Task: Install budgeting extensions for tracking expenses and managing finances.
Action: Mouse moved to (945, 23)
Screenshot: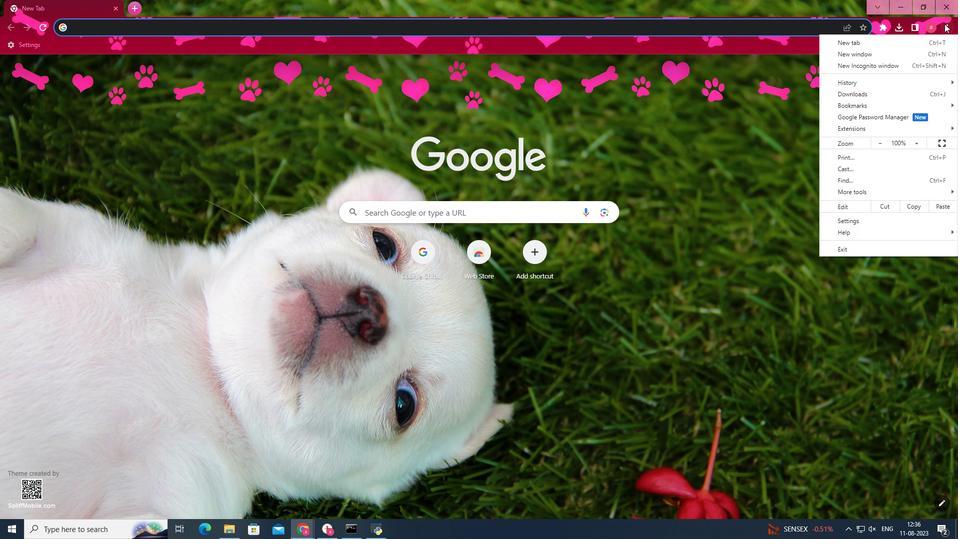 
Action: Mouse pressed left at (945, 23)
Screenshot: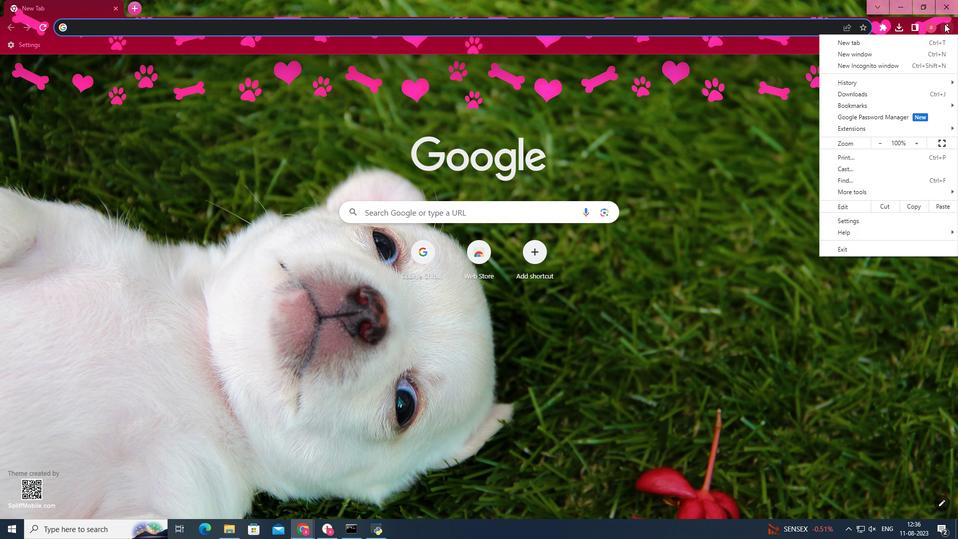 
Action: Mouse moved to (798, 199)
Screenshot: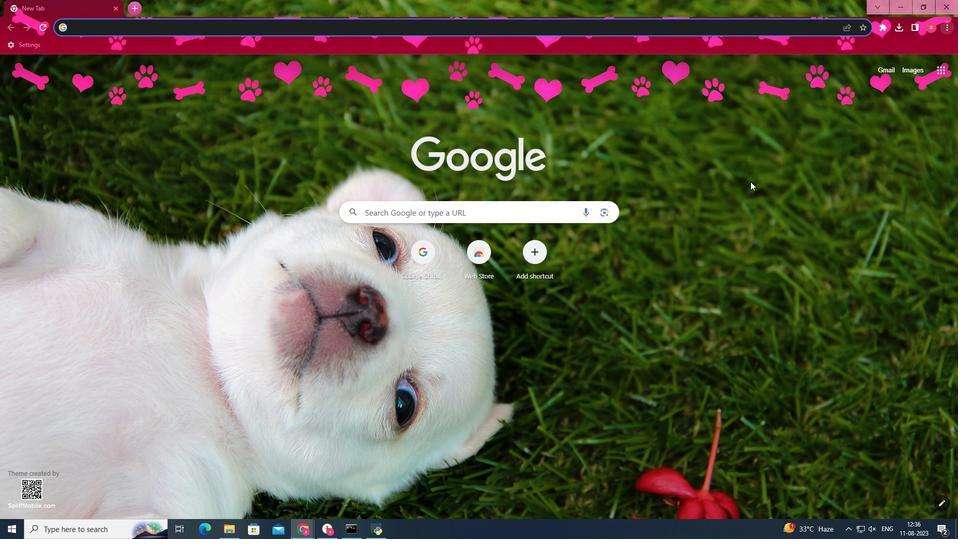 
Action: Mouse pressed left at (856, 219)
Screenshot: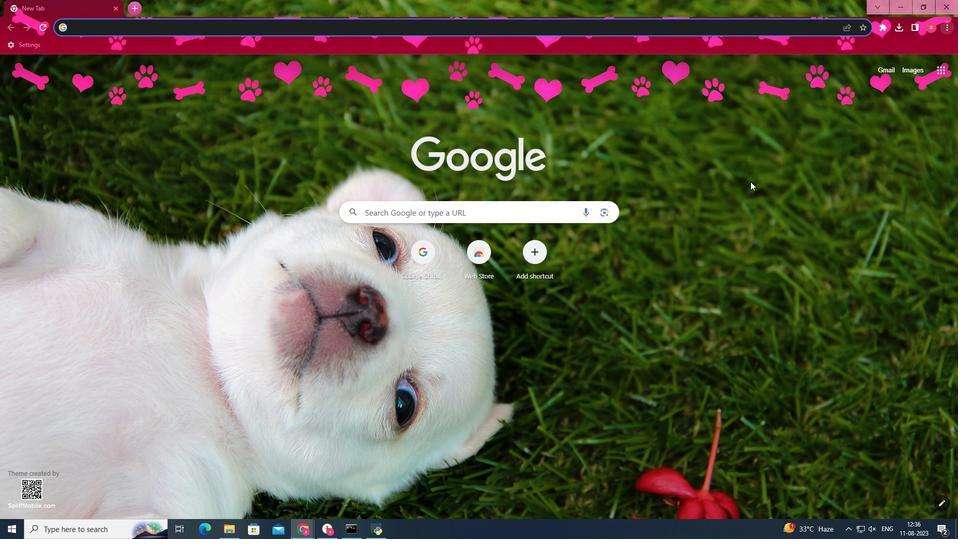 
Action: Mouse moved to (54, 360)
Screenshot: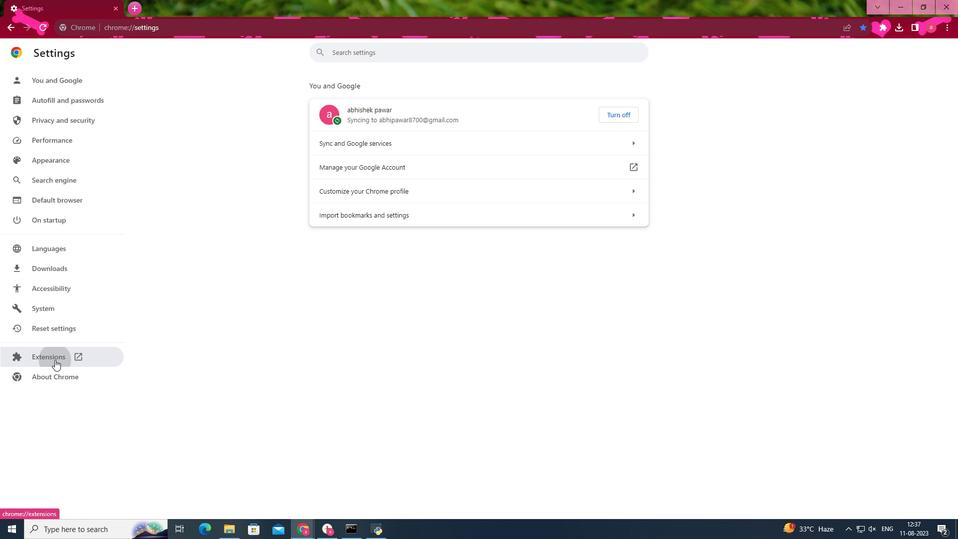 
Action: Mouse pressed left at (54, 360)
Screenshot: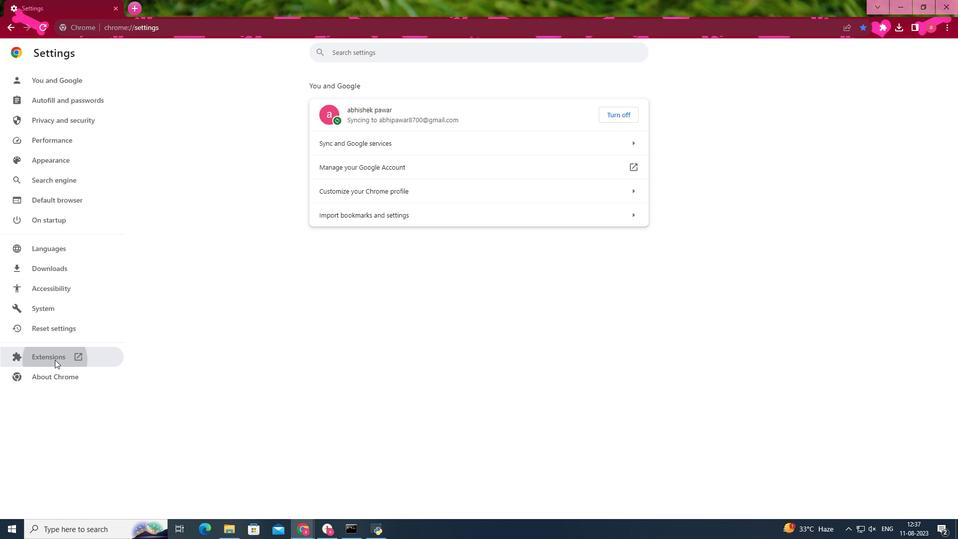 
Action: Mouse moved to (17, 47)
Screenshot: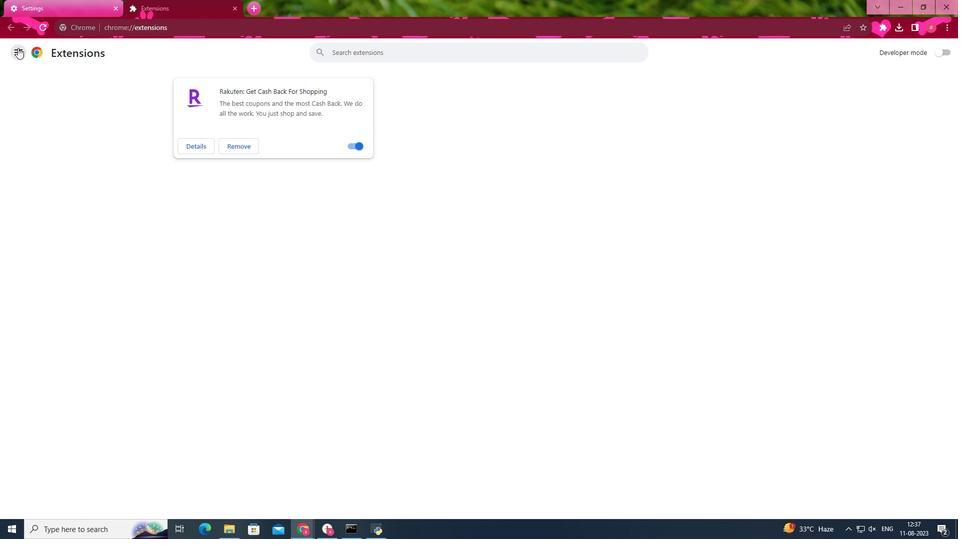 
Action: Mouse pressed left at (17, 47)
Screenshot: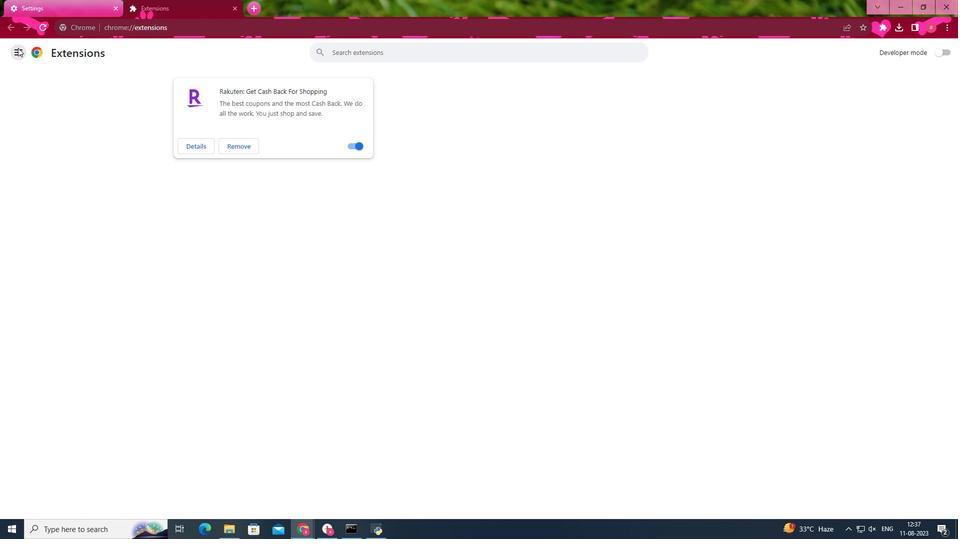 
Action: Mouse moved to (64, 505)
Screenshot: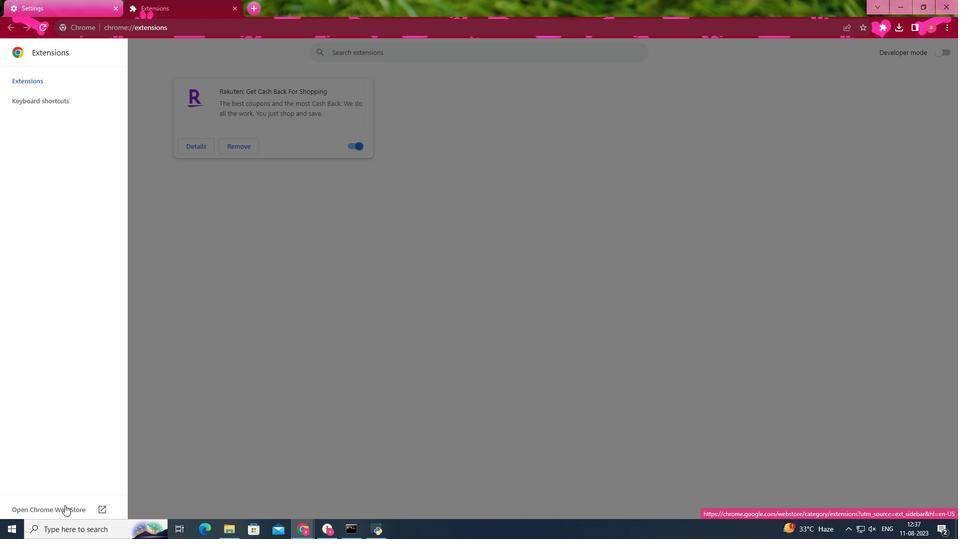 
Action: Mouse pressed left at (64, 505)
Screenshot: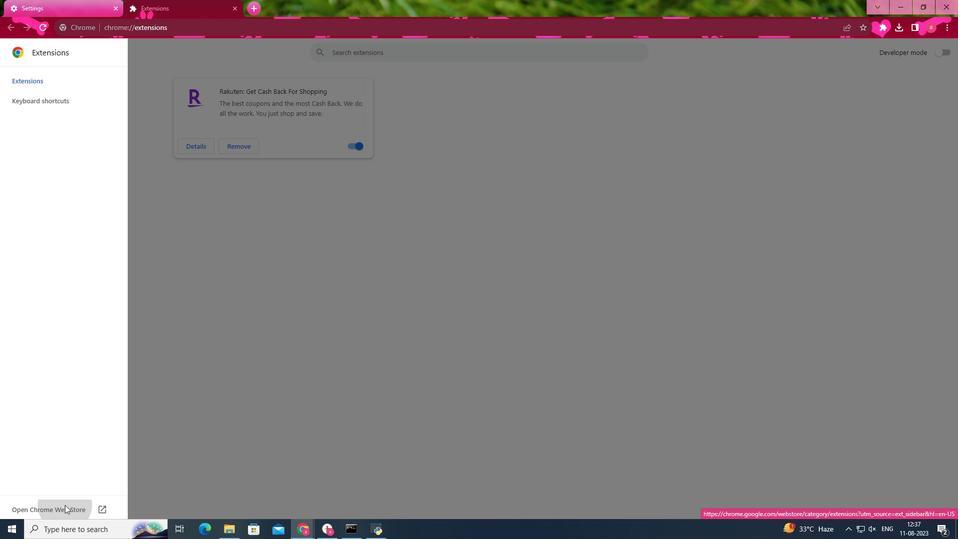 
Action: Mouse moved to (207, 89)
Screenshot: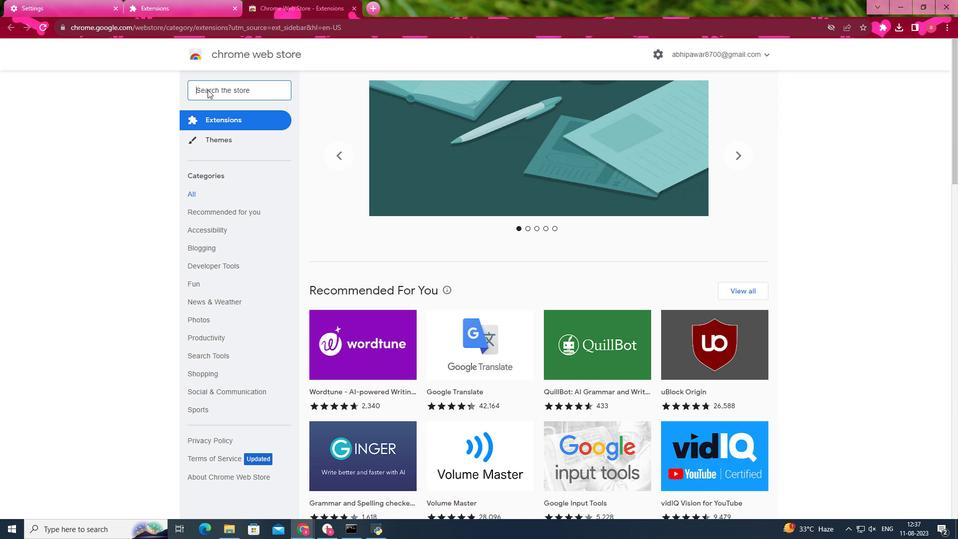 
Action: Mouse pressed left at (207, 89)
Screenshot: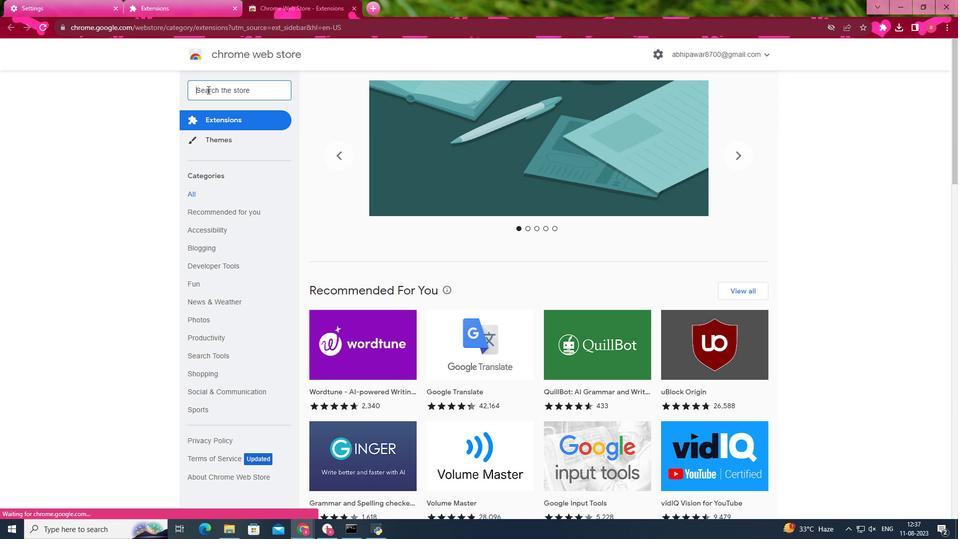 
Action: Key pressed budgeting<Key.enter>
Screenshot: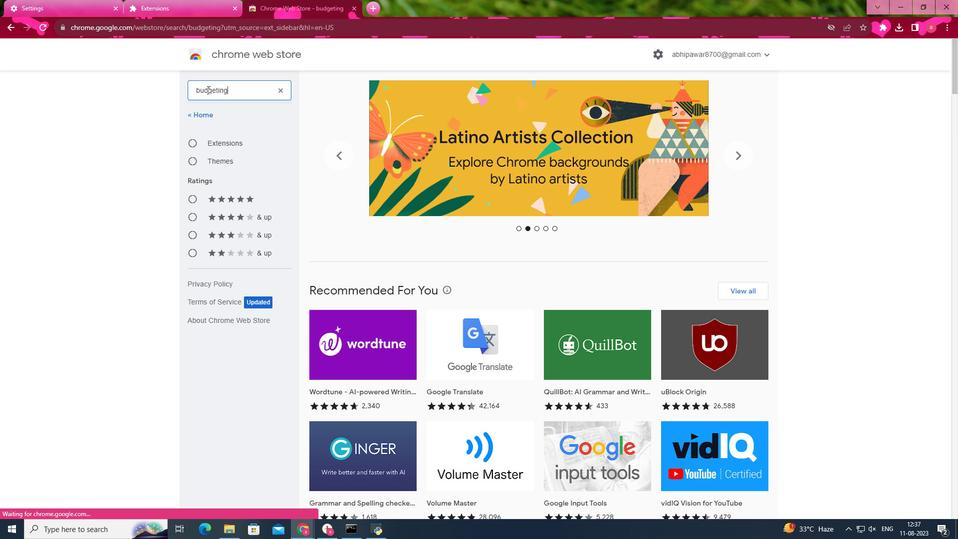 
Action: Mouse moved to (424, 189)
Screenshot: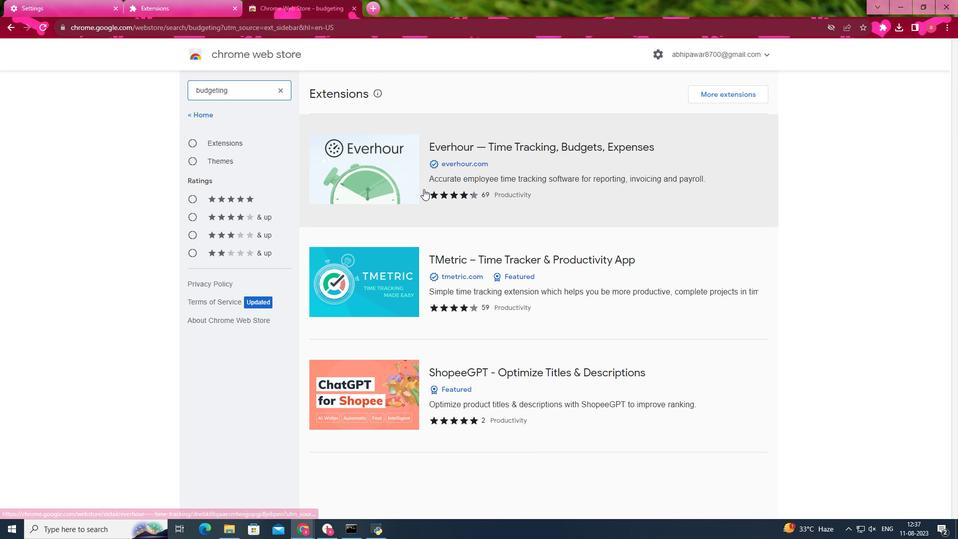 
Action: Mouse pressed left at (424, 189)
Screenshot: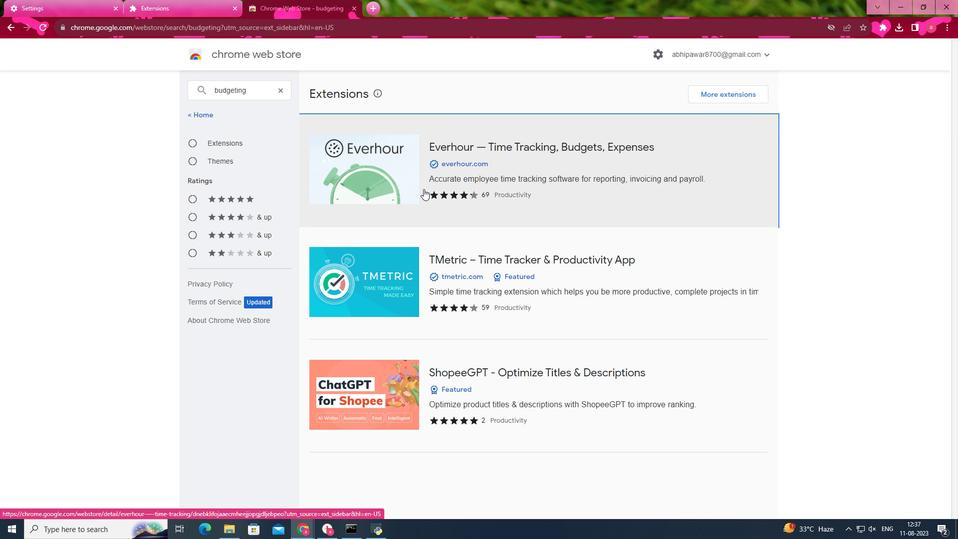 
Action: Mouse moved to (13, 26)
Screenshot: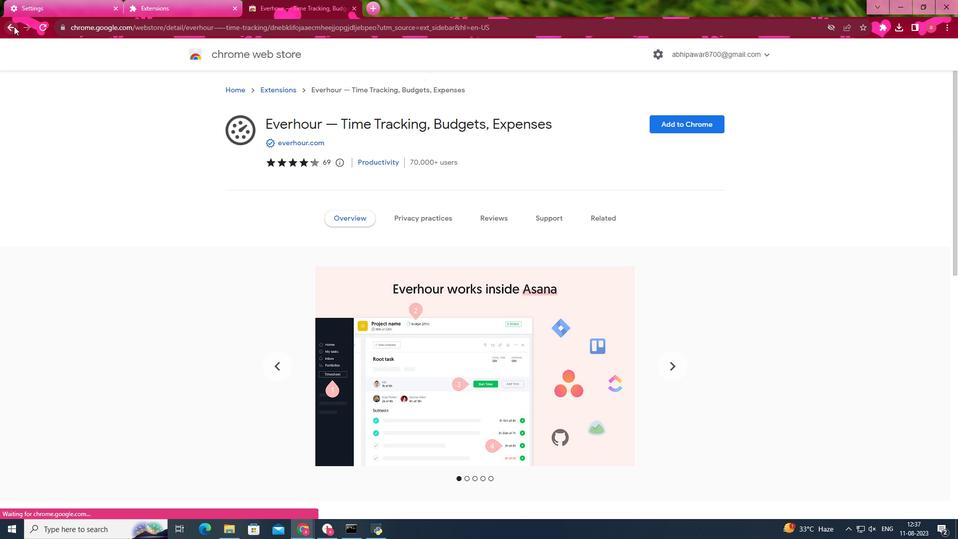 
Action: Mouse pressed left at (13, 26)
Screenshot: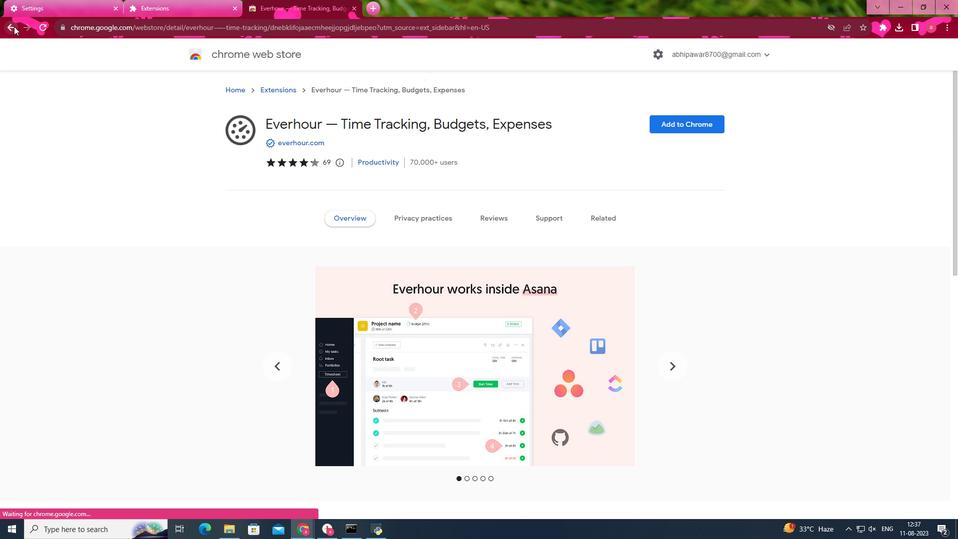
Action: Mouse moved to (410, 273)
Screenshot: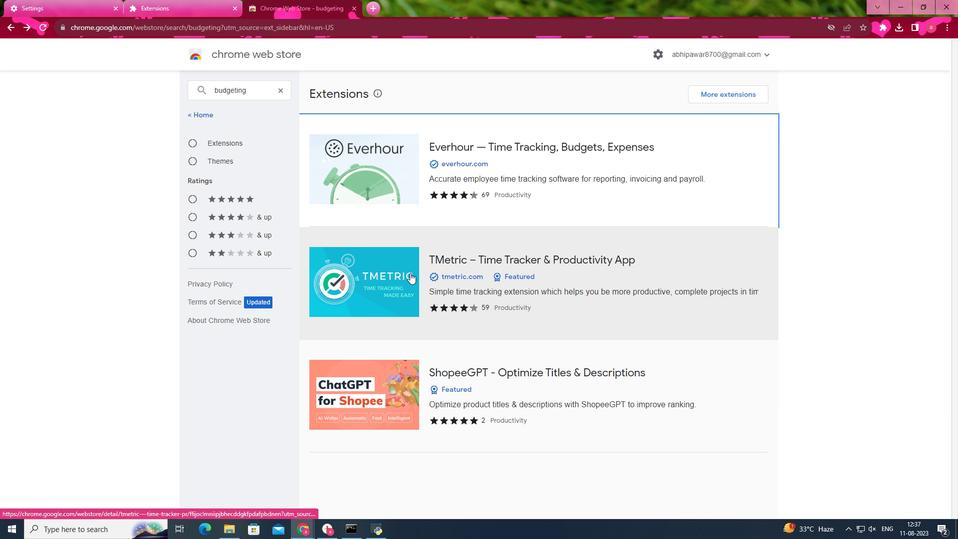 
Action: Mouse pressed left at (410, 273)
Screenshot: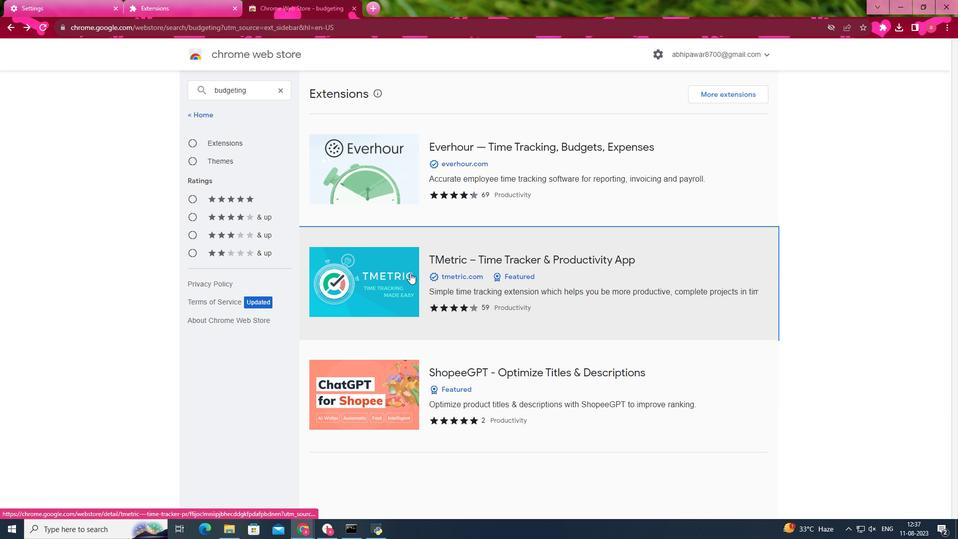 
Action: Mouse moved to (687, 122)
Screenshot: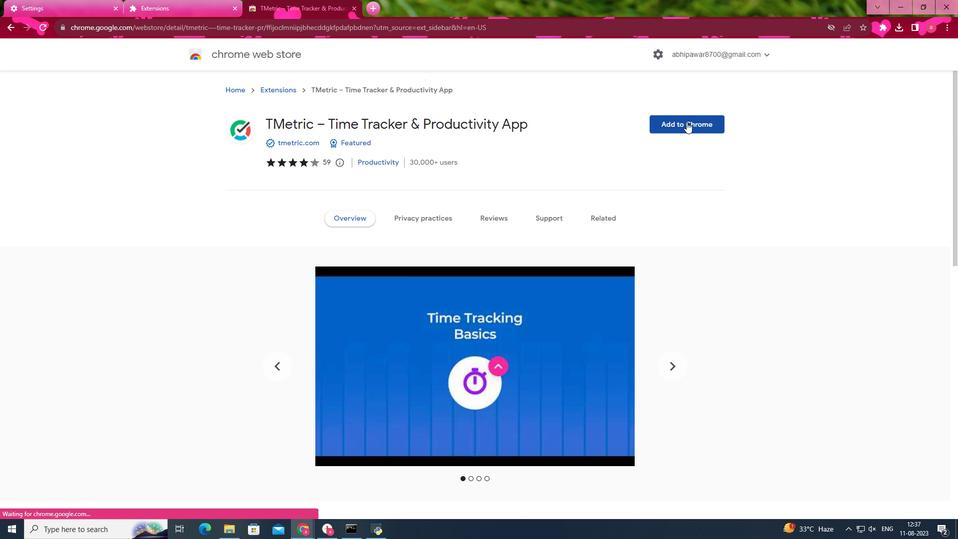 
Action: Mouse pressed left at (687, 122)
Screenshot: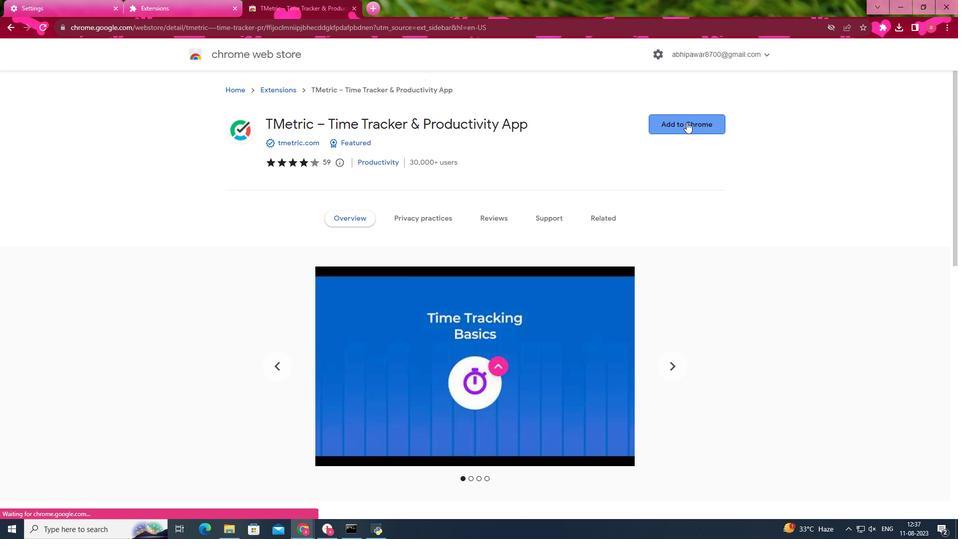 
Action: Mouse moved to (506, 148)
Screenshot: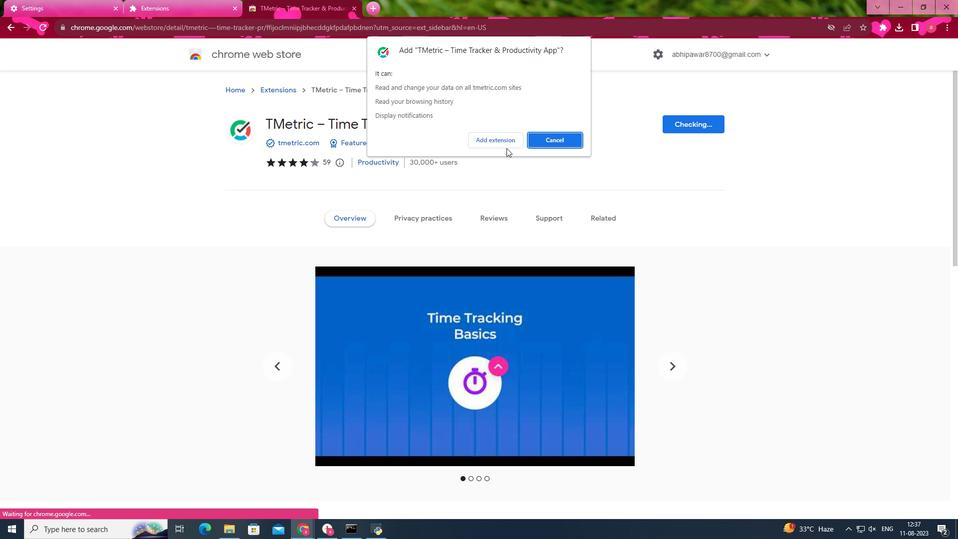 
Action: Mouse pressed left at (506, 148)
Screenshot: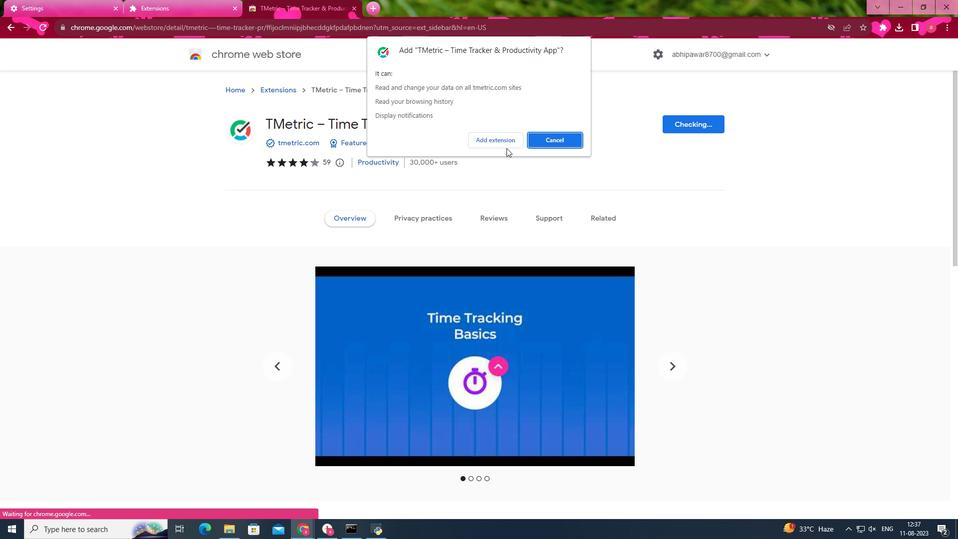 
Action: Mouse moved to (502, 142)
Screenshot: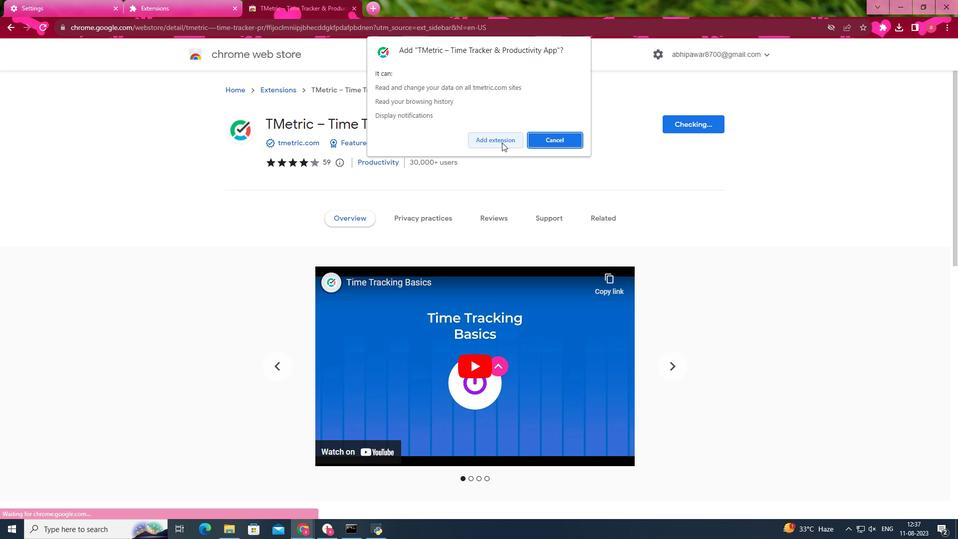 
Action: Mouse pressed left at (502, 142)
Screenshot: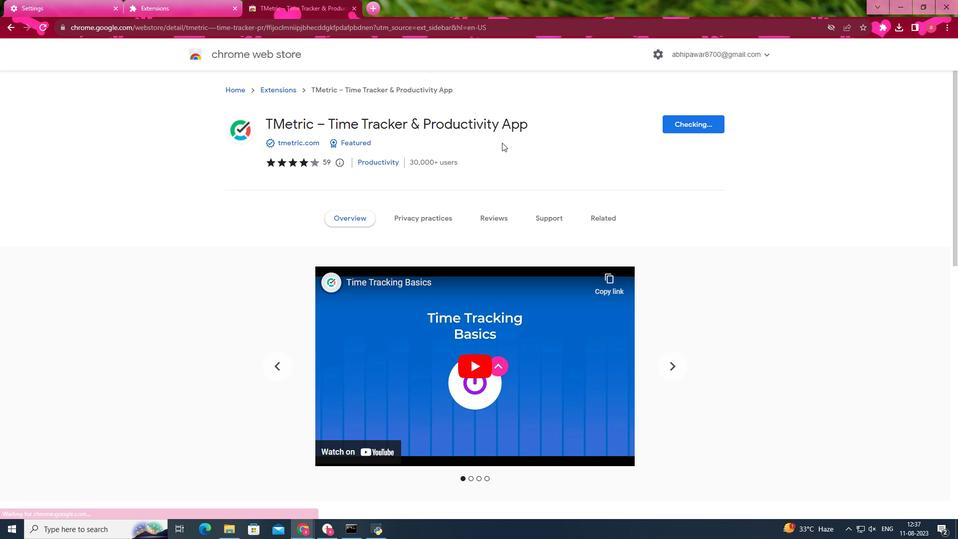 
Action: Mouse moved to (882, 26)
Screenshot: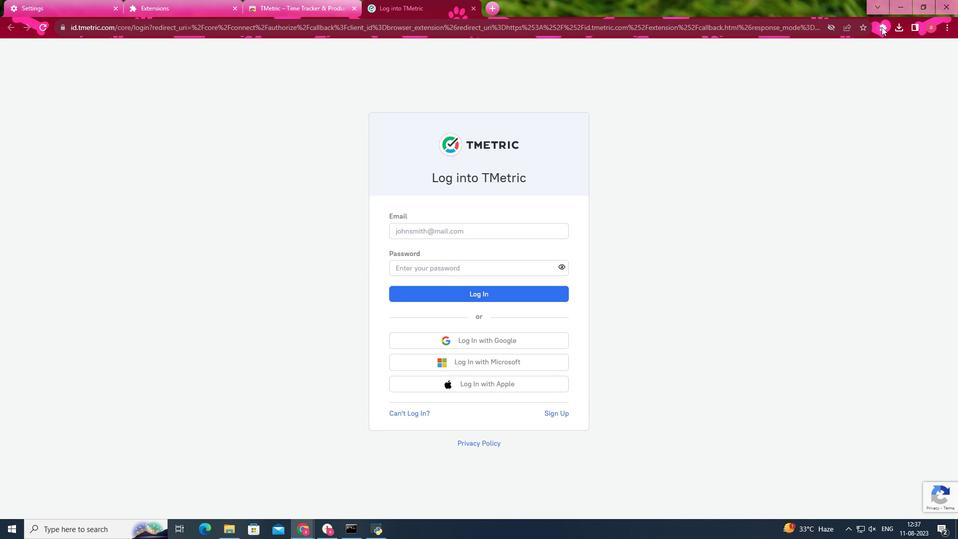 
Action: Mouse pressed left at (882, 26)
Screenshot: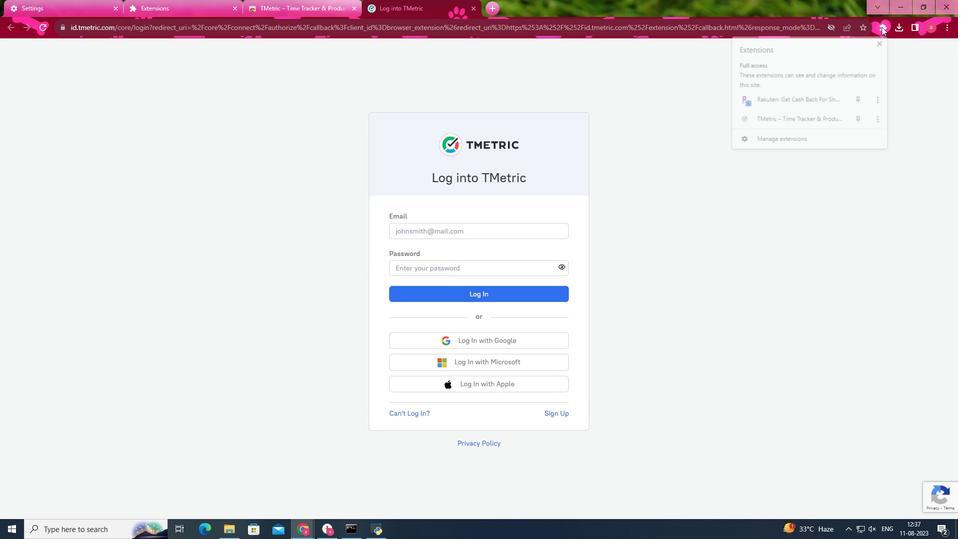 
Action: Mouse moved to (805, 116)
Screenshot: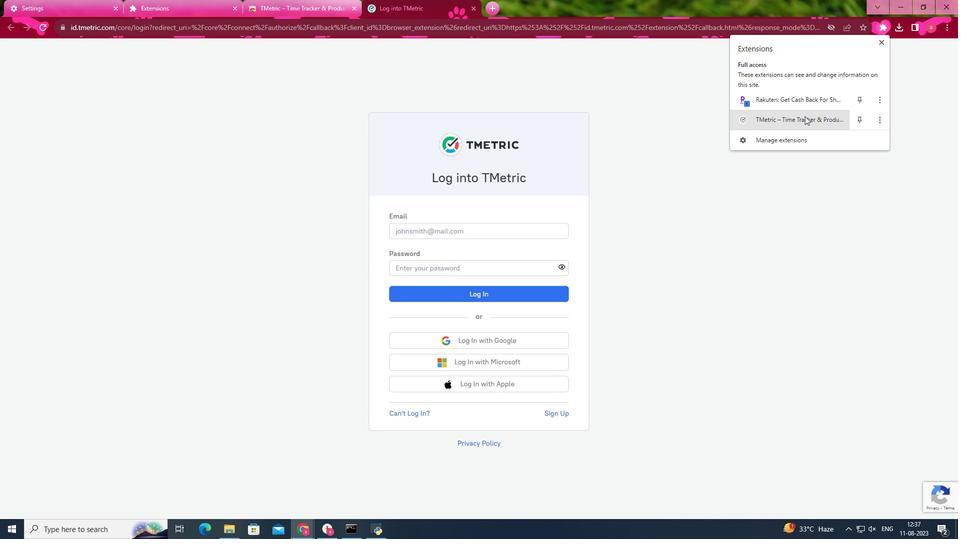 
Action: Mouse pressed left at (805, 116)
Screenshot: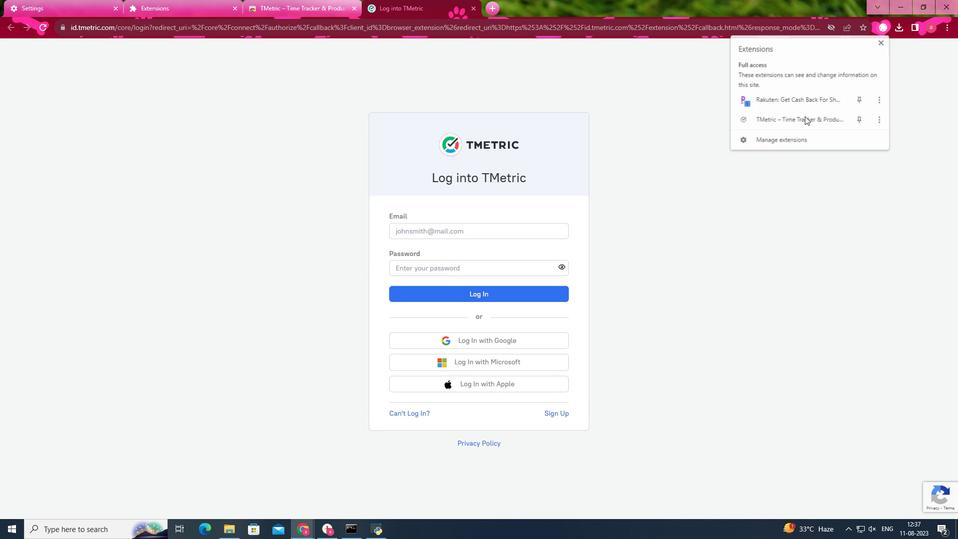 
Action: Mouse moved to (740, 128)
Screenshot: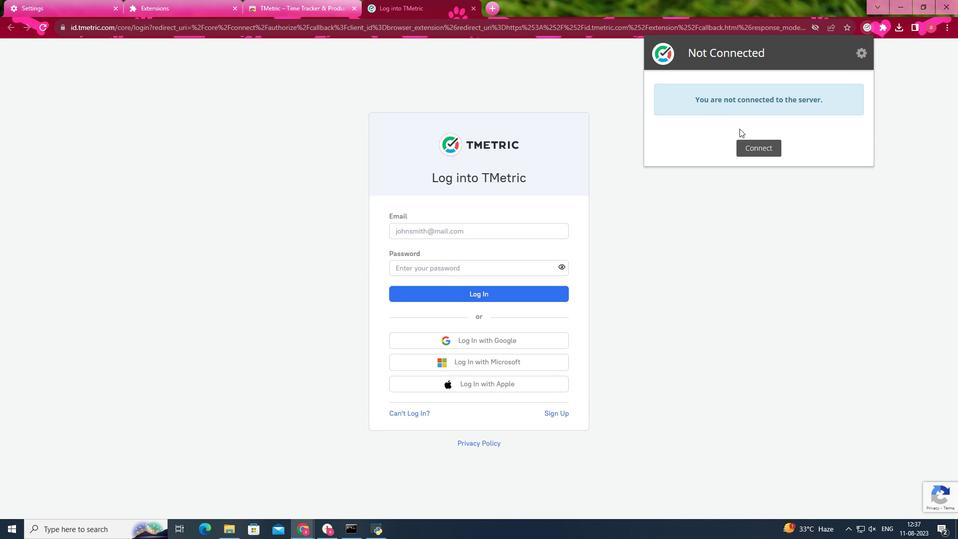 
Action: Mouse pressed left at (740, 128)
Screenshot: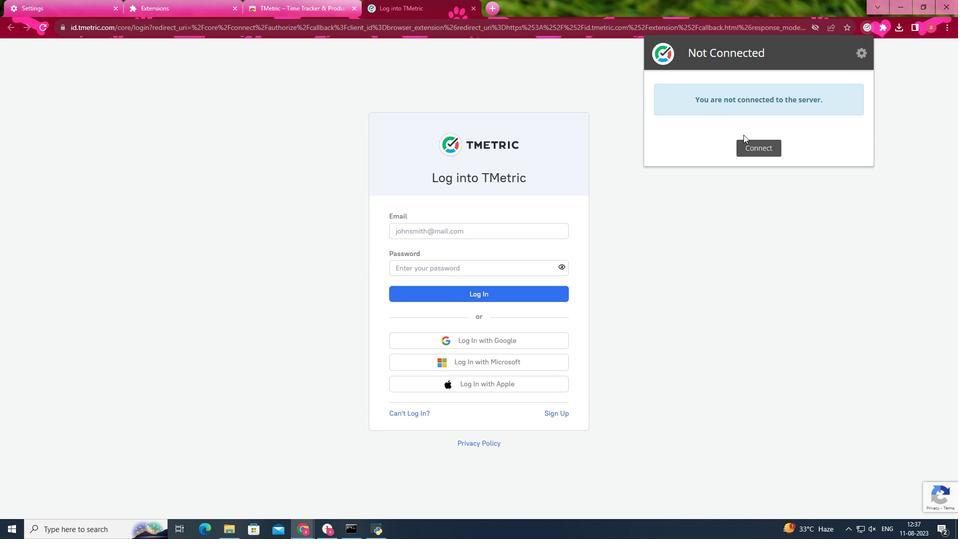 
Action: Mouse moved to (745, 138)
Screenshot: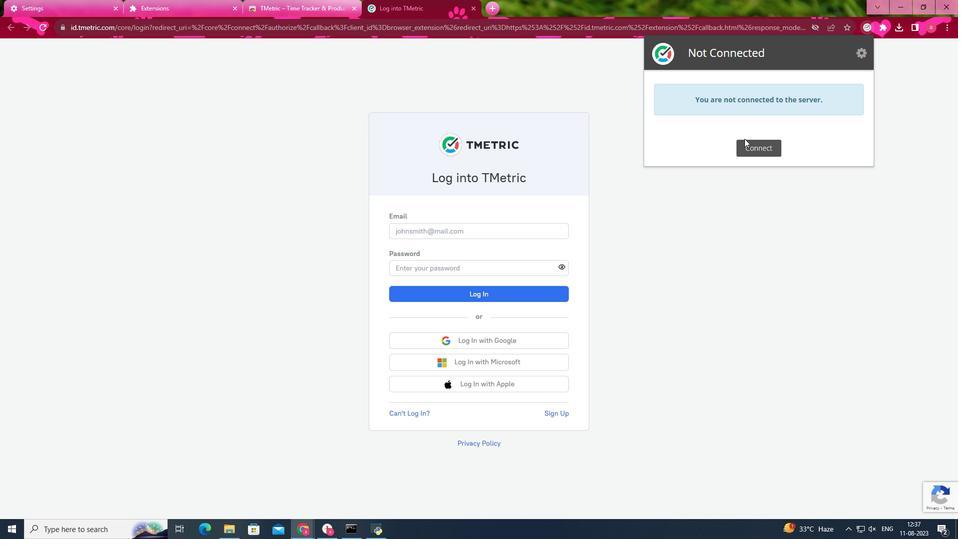 
Action: Mouse pressed left at (745, 138)
Screenshot: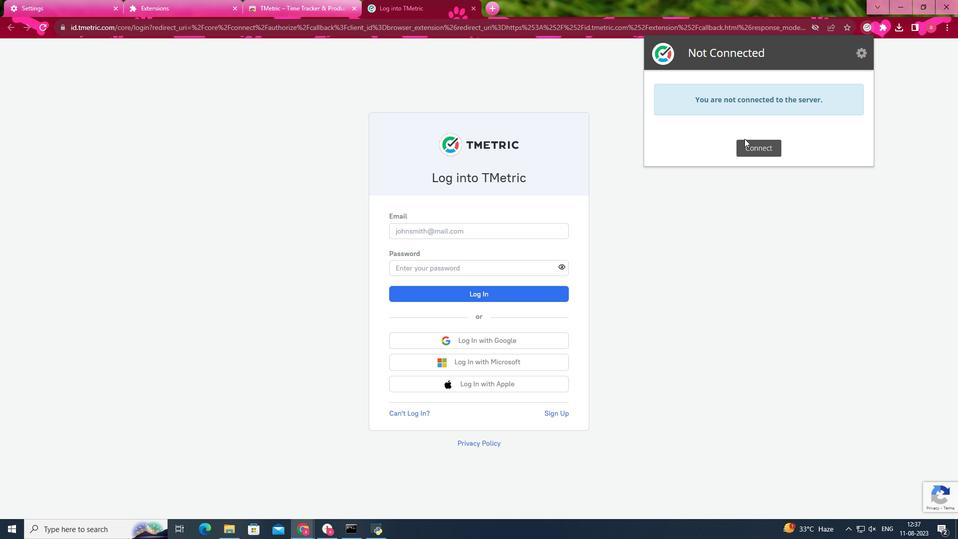 
Action: Mouse moved to (749, 144)
Screenshot: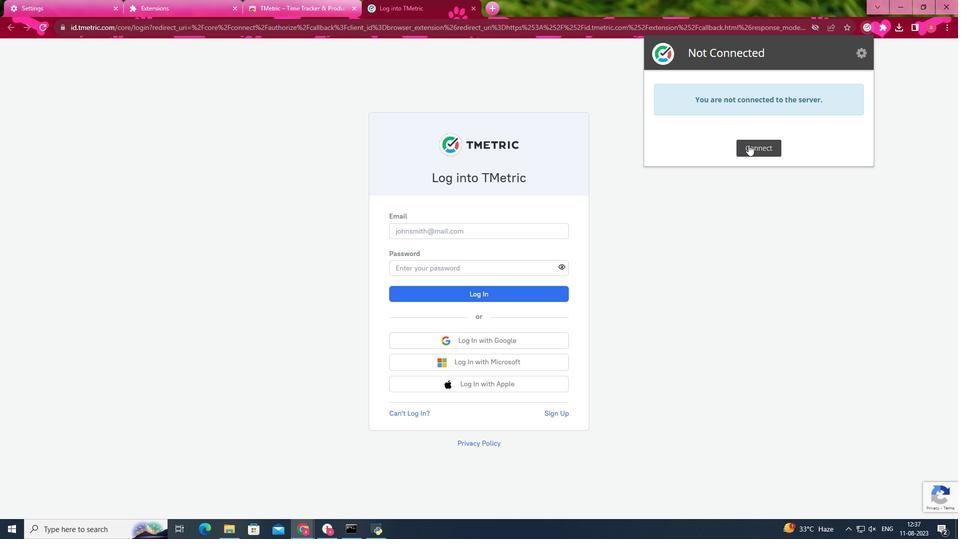 
Action: Mouse pressed left at (749, 144)
Screenshot: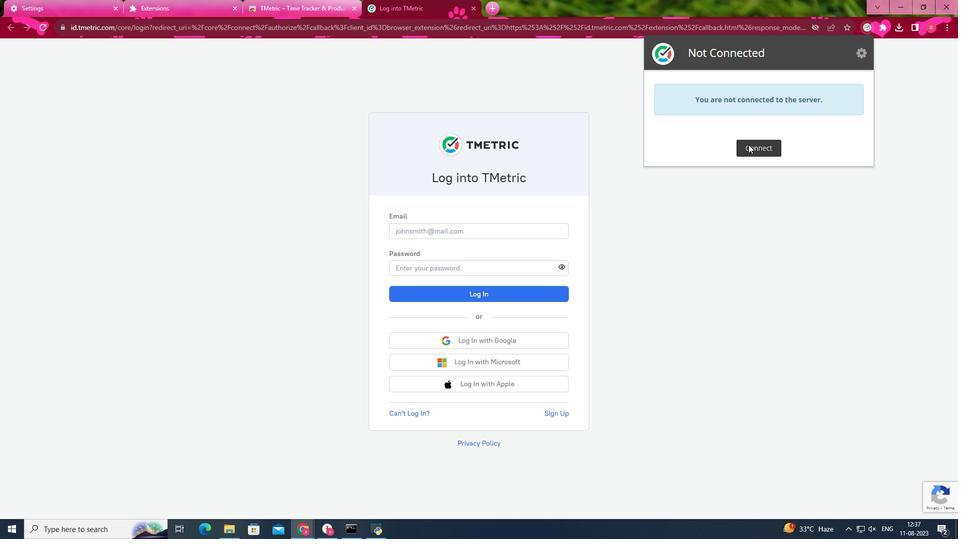 
Action: Mouse moved to (485, 341)
Screenshot: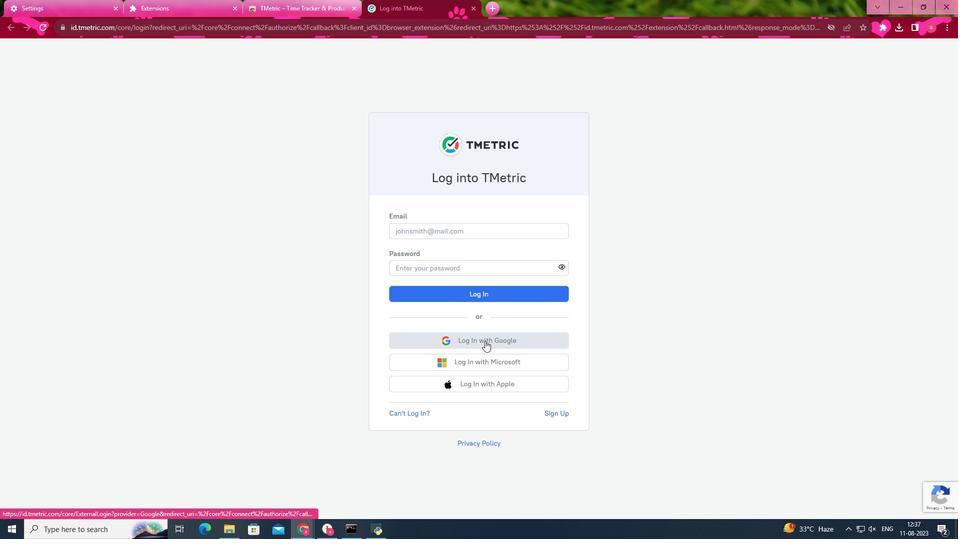 
Action: Mouse pressed left at (485, 341)
Screenshot: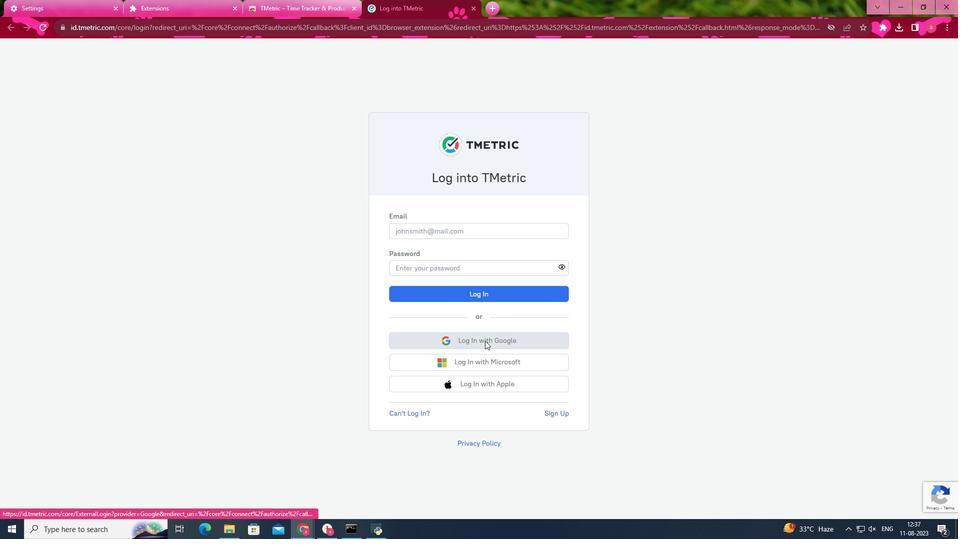 
Action: Mouse moved to (436, 276)
Screenshot: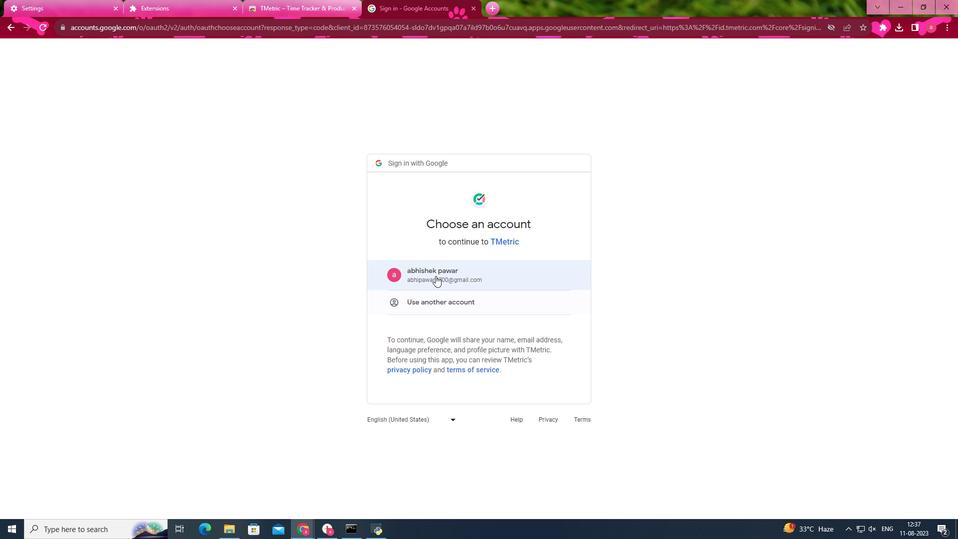 
Action: Mouse pressed left at (436, 276)
Screenshot: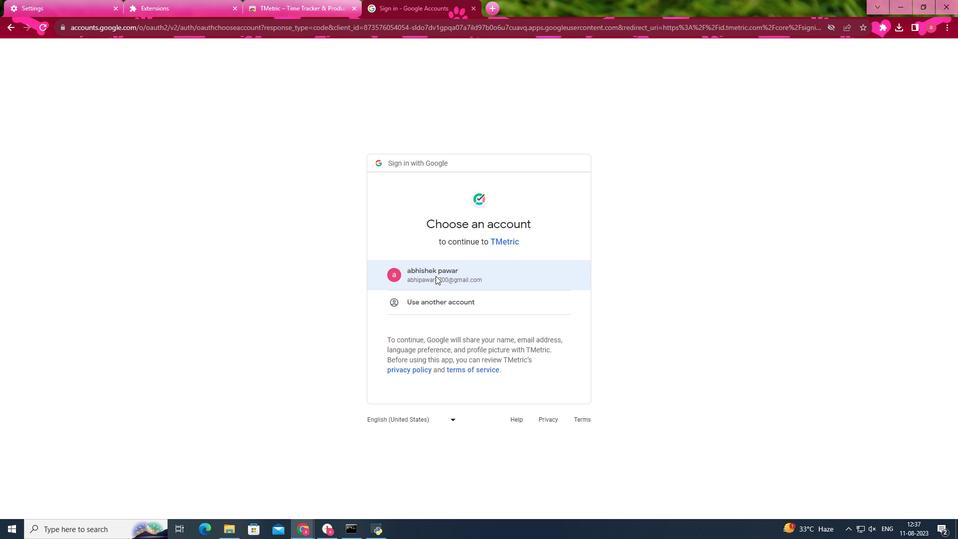 
Action: Mouse moved to (375, 260)
Screenshot: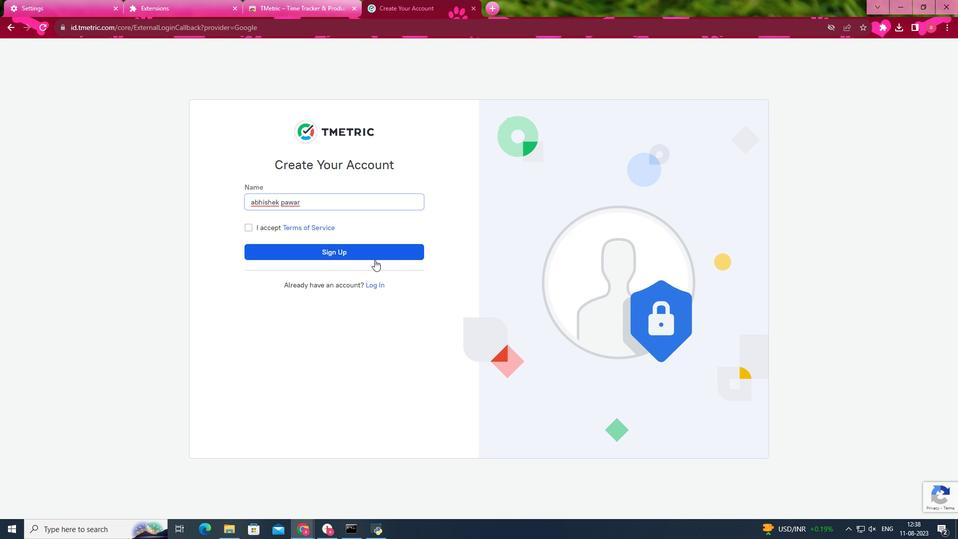 
Action: Mouse pressed left at (375, 260)
Screenshot: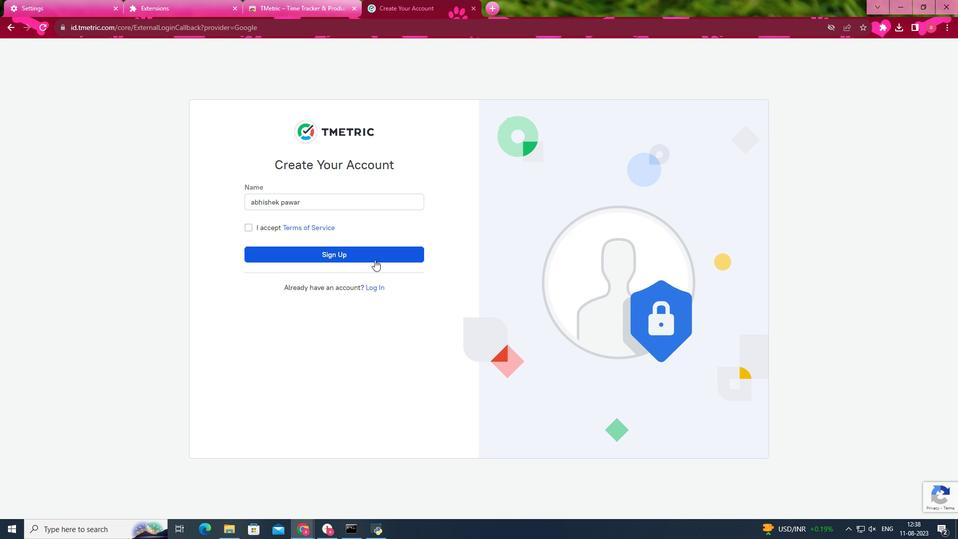 
Action: Mouse moved to (247, 229)
Screenshot: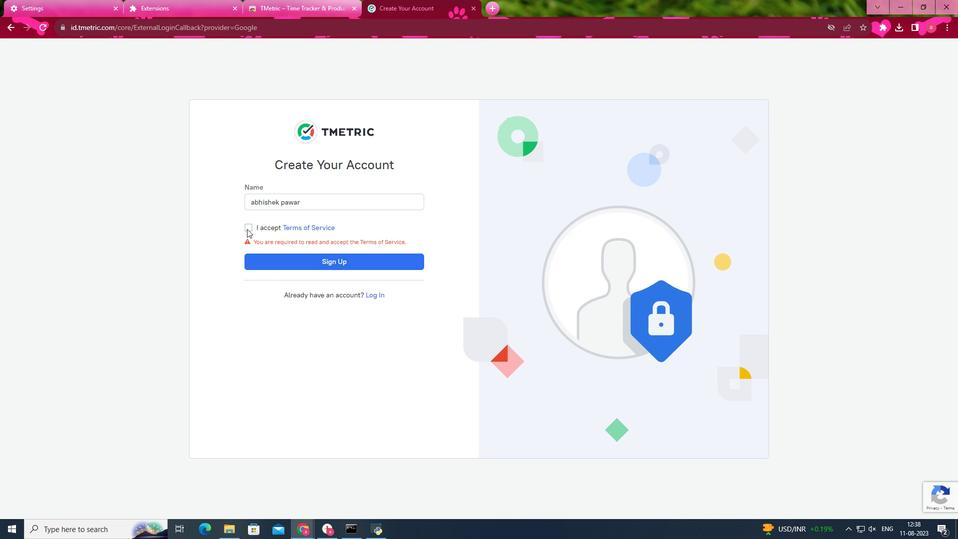 
Action: Mouse pressed left at (247, 229)
Screenshot: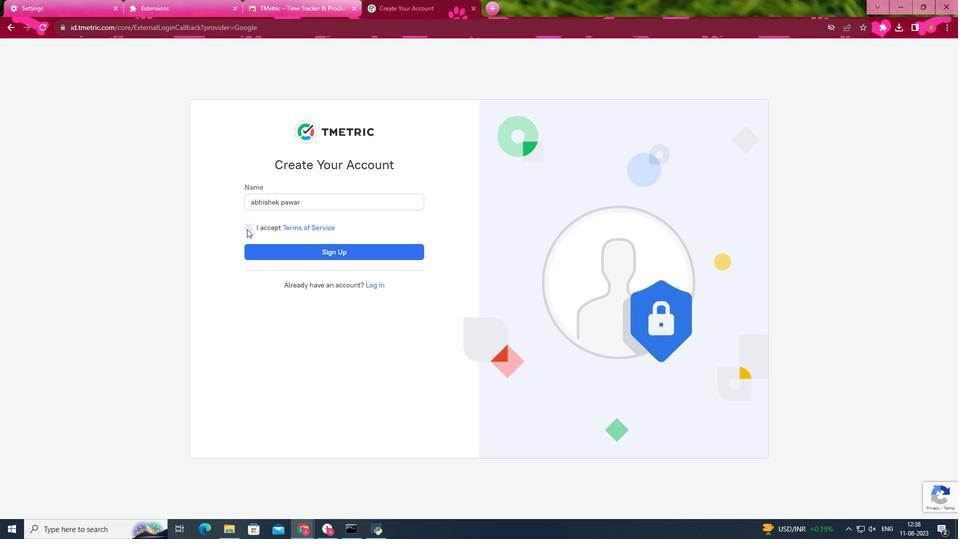 
Action: Mouse moved to (282, 255)
Screenshot: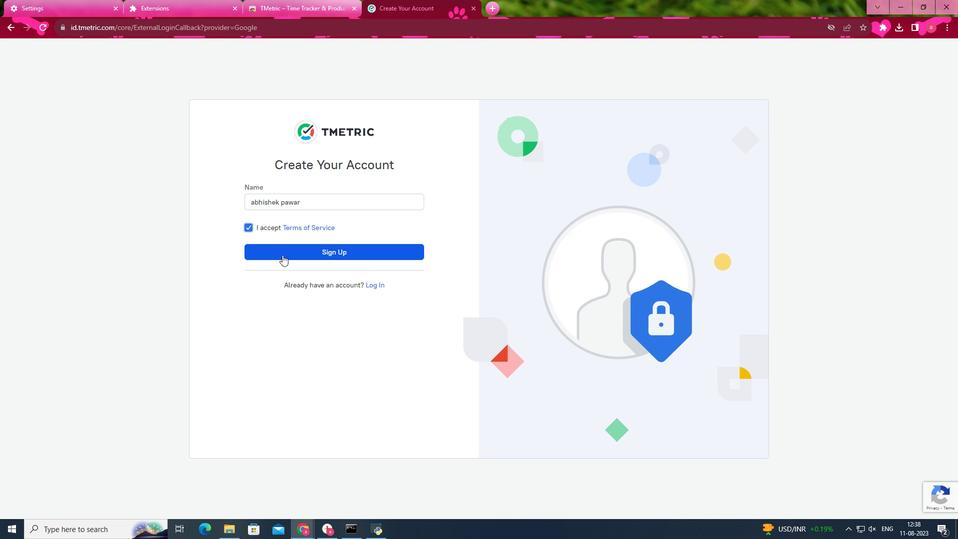 
Action: Mouse pressed left at (282, 255)
Screenshot: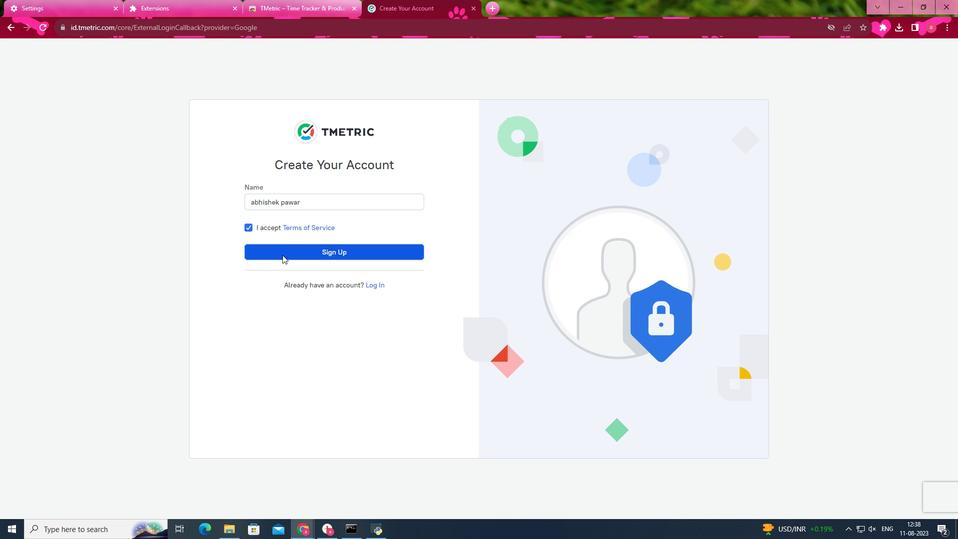 
Action: Mouse moved to (883, 23)
Screenshot: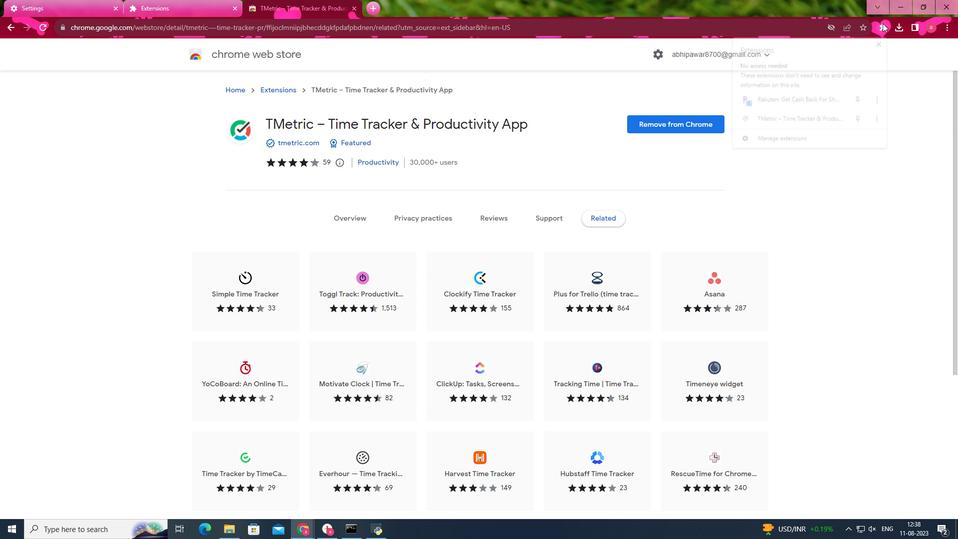 
Action: Mouse pressed left at (883, 23)
Screenshot: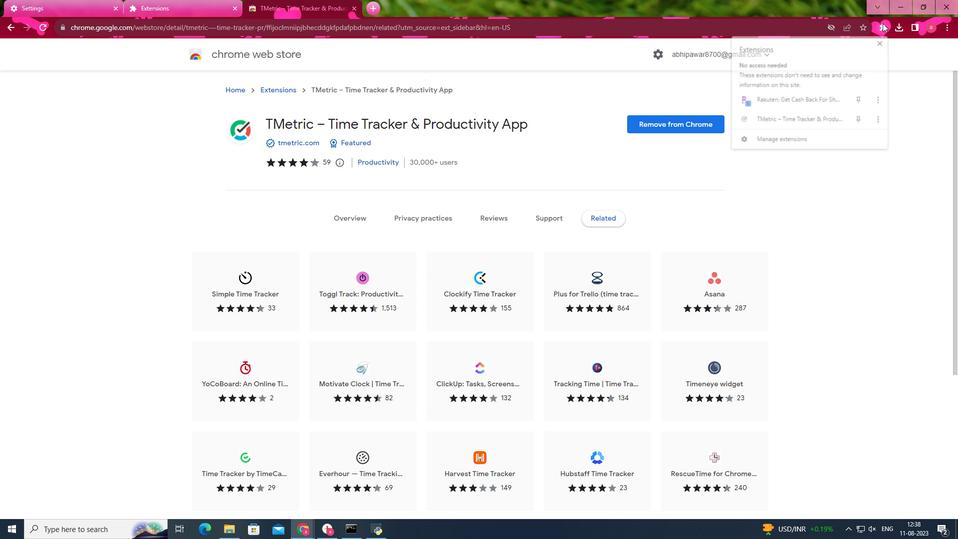 
Action: Mouse moved to (476, 236)
Screenshot: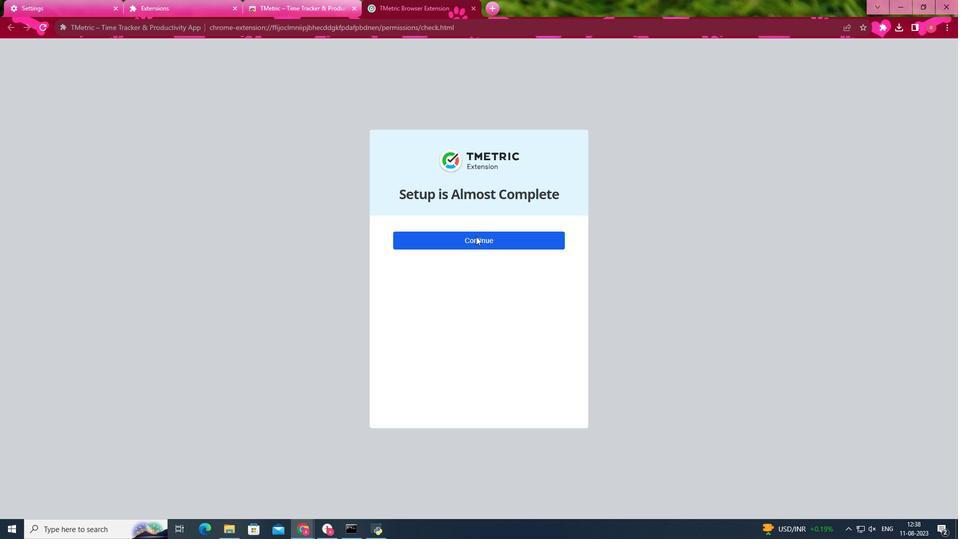 
Action: Mouse pressed left at (476, 236)
Screenshot: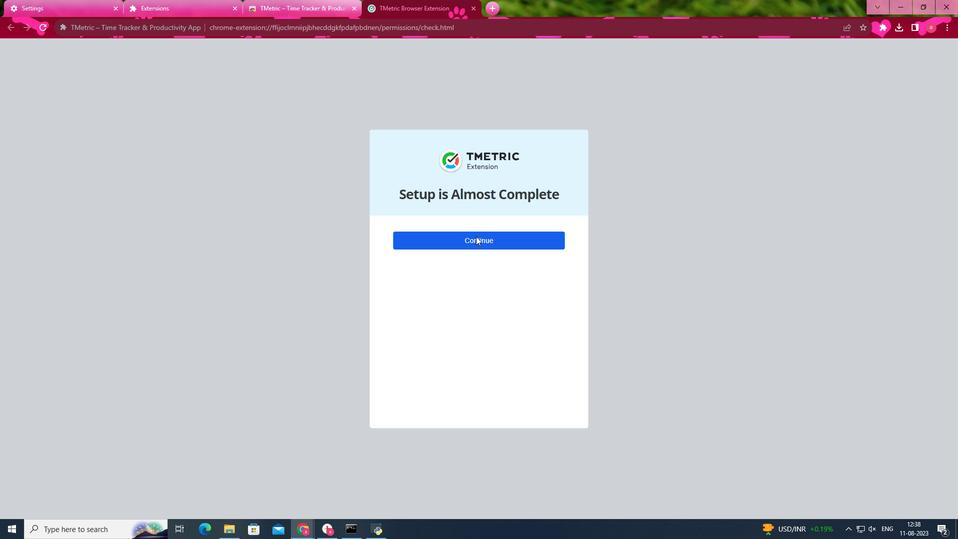 
Action: Mouse moved to (391, 251)
Screenshot: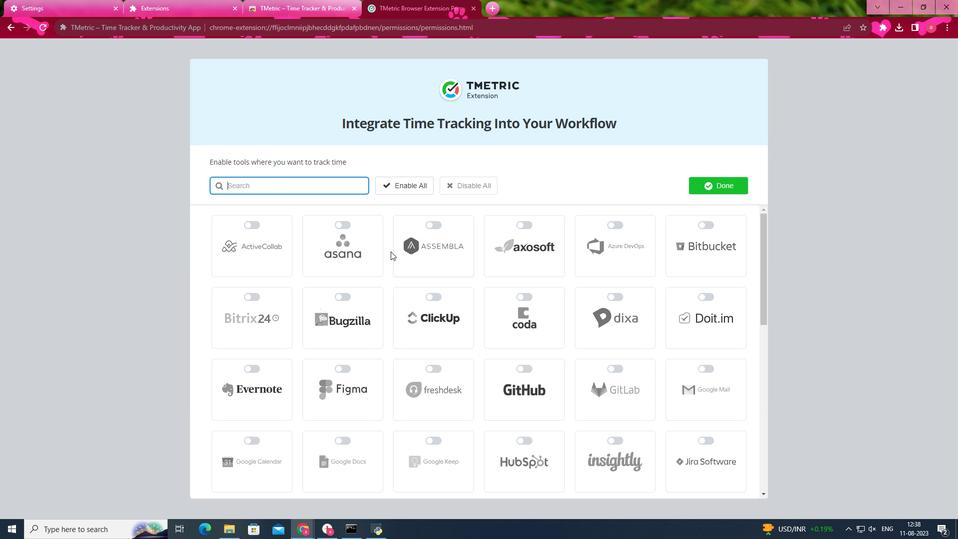 
Action: Mouse pressed left at (391, 251)
Screenshot: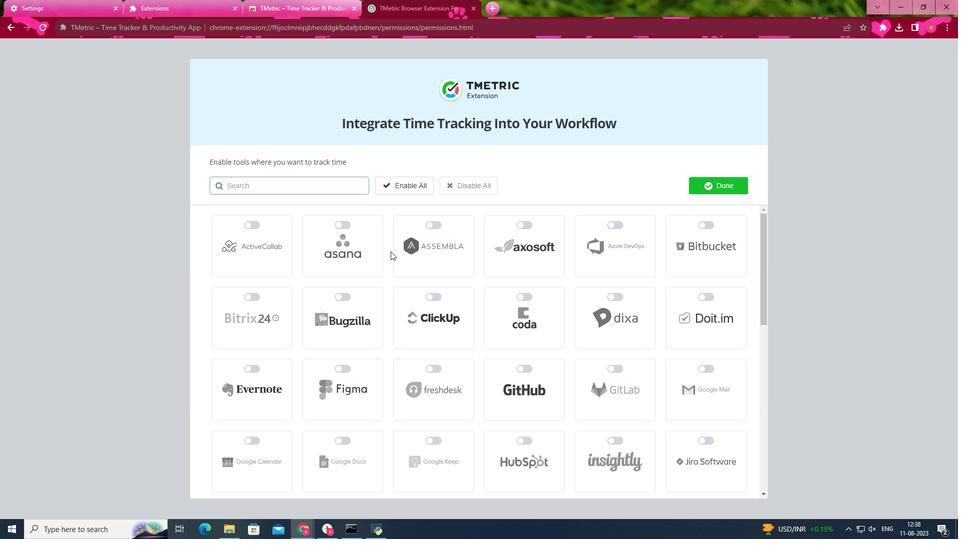 
Action: Mouse moved to (727, 178)
Screenshot: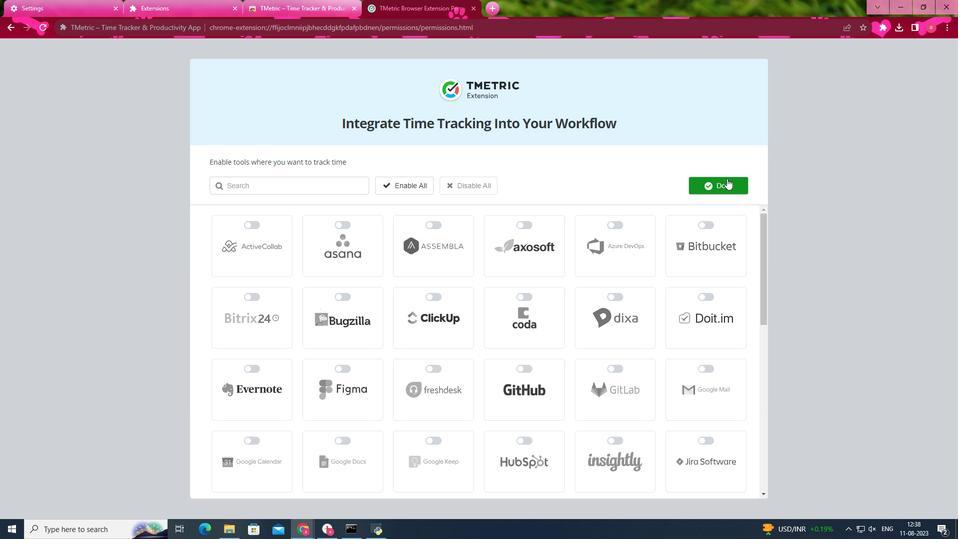 
Action: Mouse pressed left at (727, 178)
Screenshot: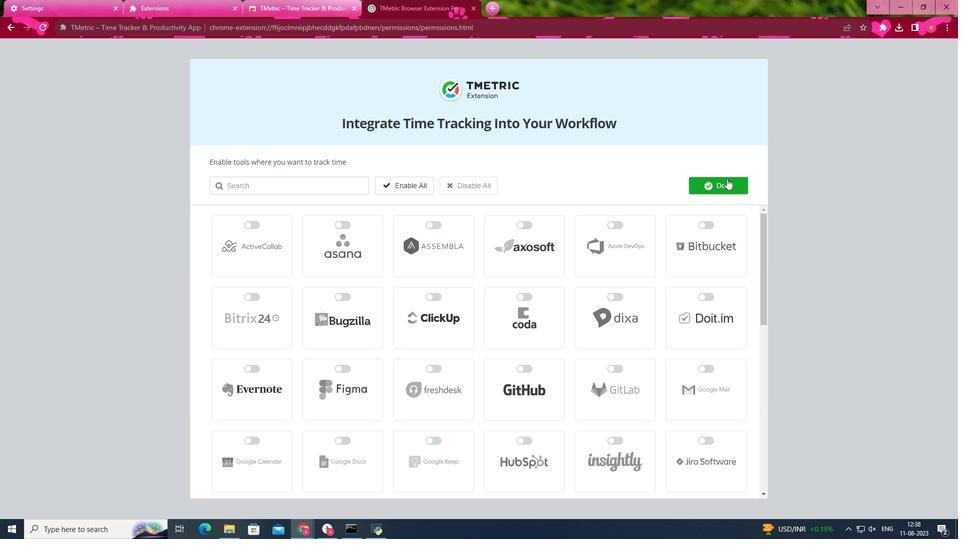 
Action: Mouse moved to (887, 18)
Screenshot: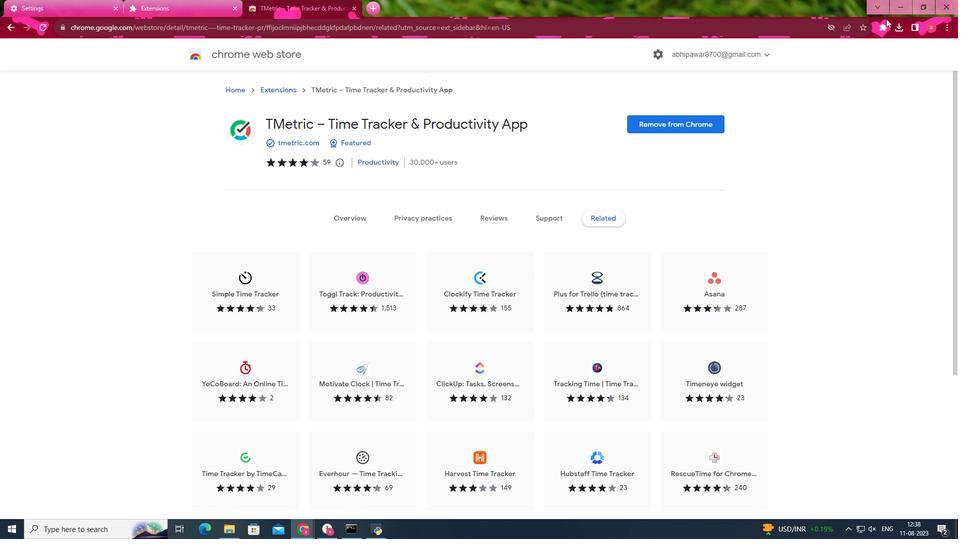 
Action: Mouse pressed left at (887, 18)
Screenshot: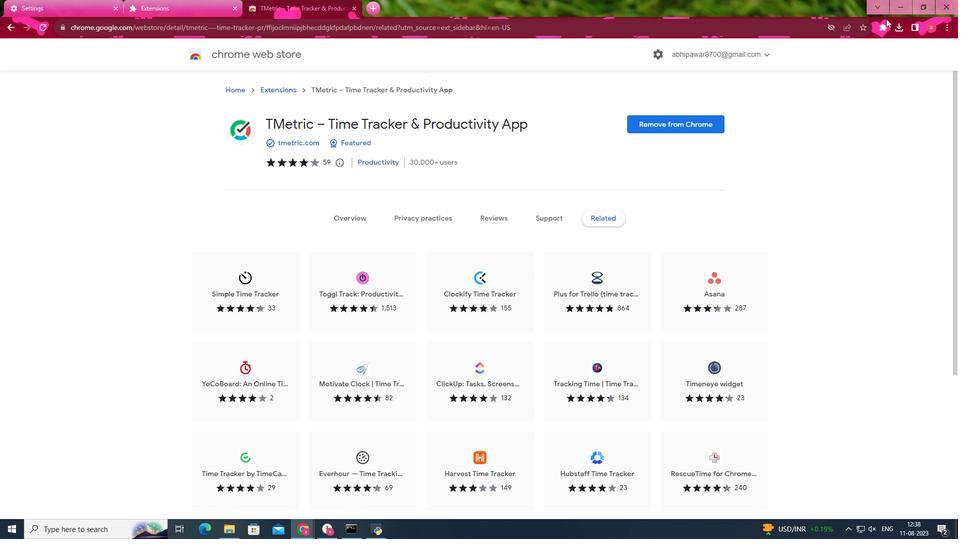 
Action: Mouse moved to (884, 24)
Screenshot: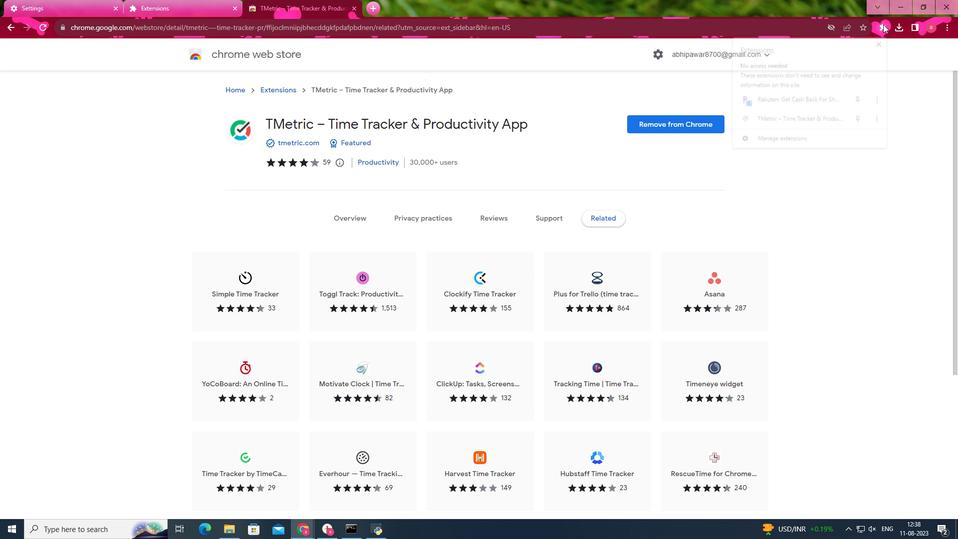 
Action: Mouse pressed left at (884, 24)
Screenshot: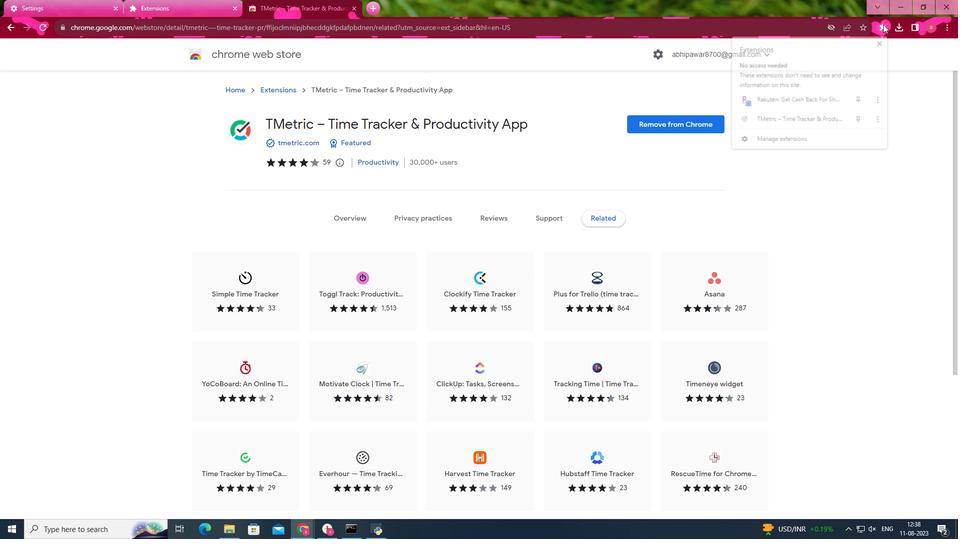 
Action: Mouse moved to (820, 112)
Screenshot: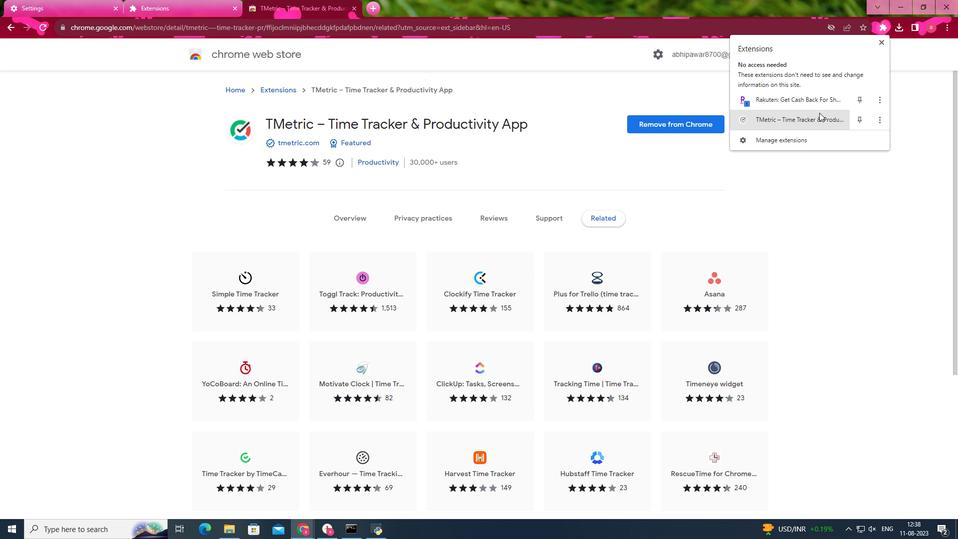 
Action: Mouse pressed left at (820, 112)
Screenshot: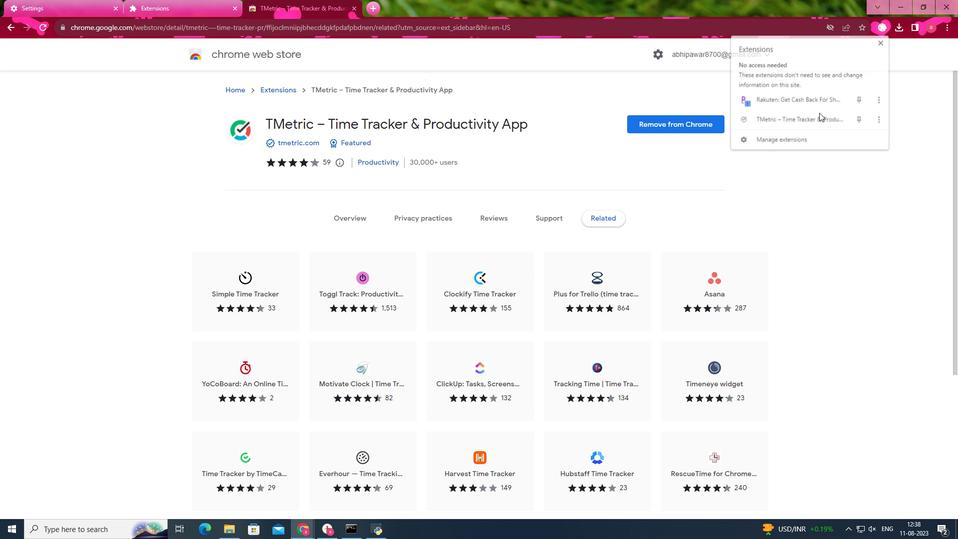 
Action: Mouse moved to (738, 222)
Screenshot: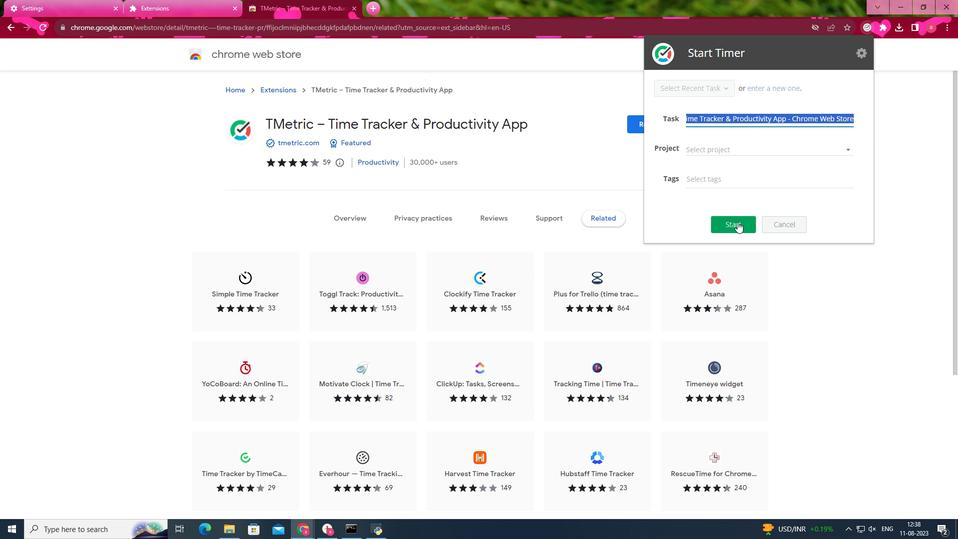 
Action: Mouse pressed left at (738, 222)
Screenshot: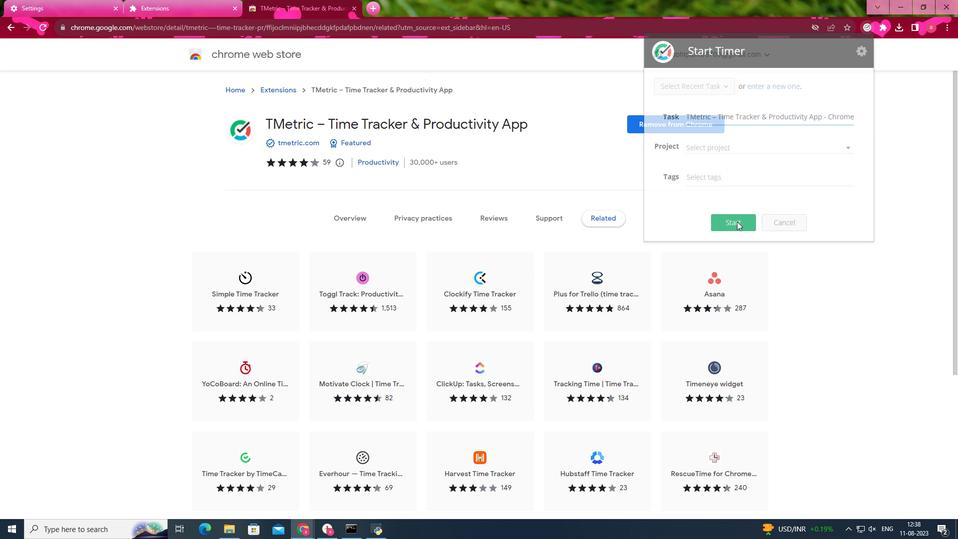 
Action: Mouse moved to (737, 221)
Screenshot: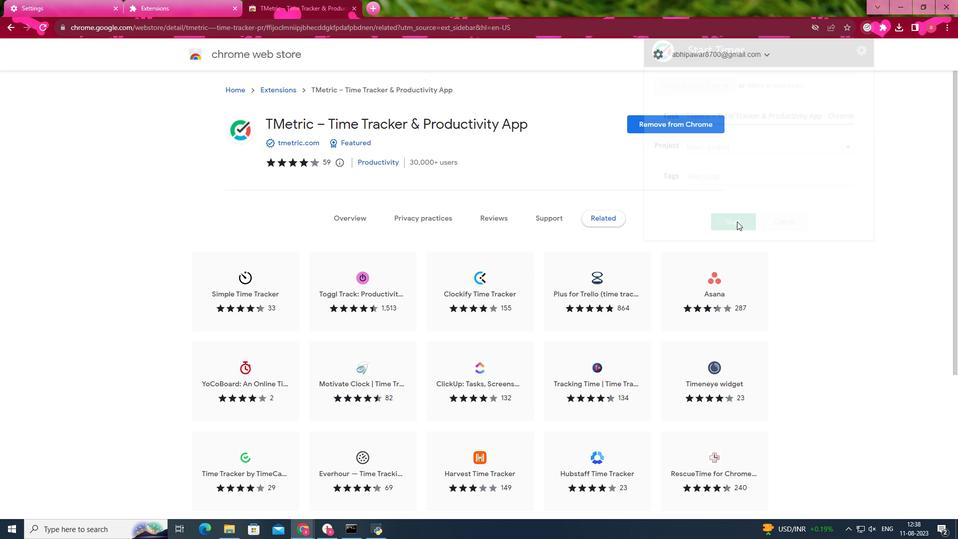 
